 Task: Look for vegan products in the category "Prepared Meals".
Action: Mouse moved to (279, 114)
Screenshot: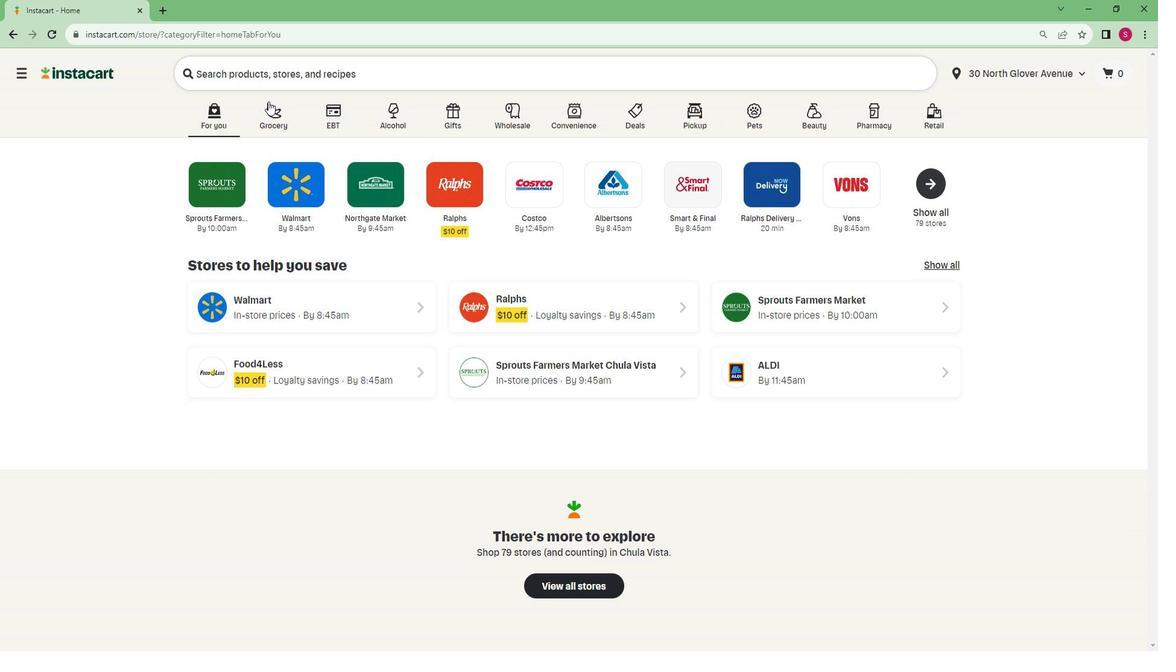 
Action: Mouse pressed left at (279, 114)
Screenshot: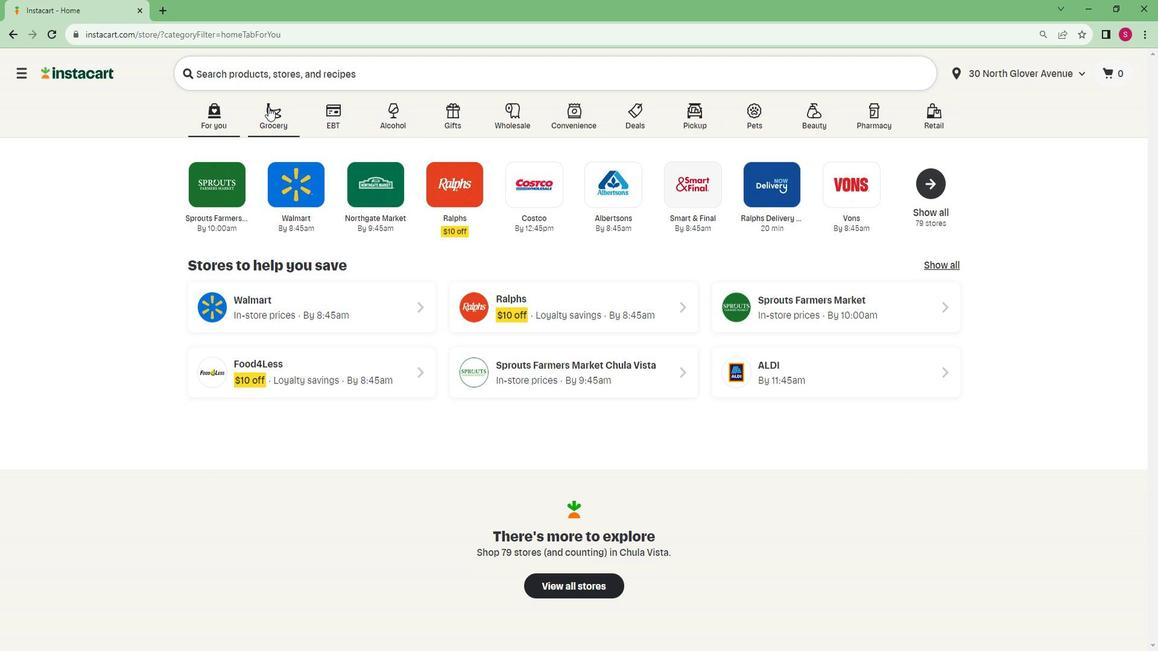 
Action: Mouse moved to (310, 346)
Screenshot: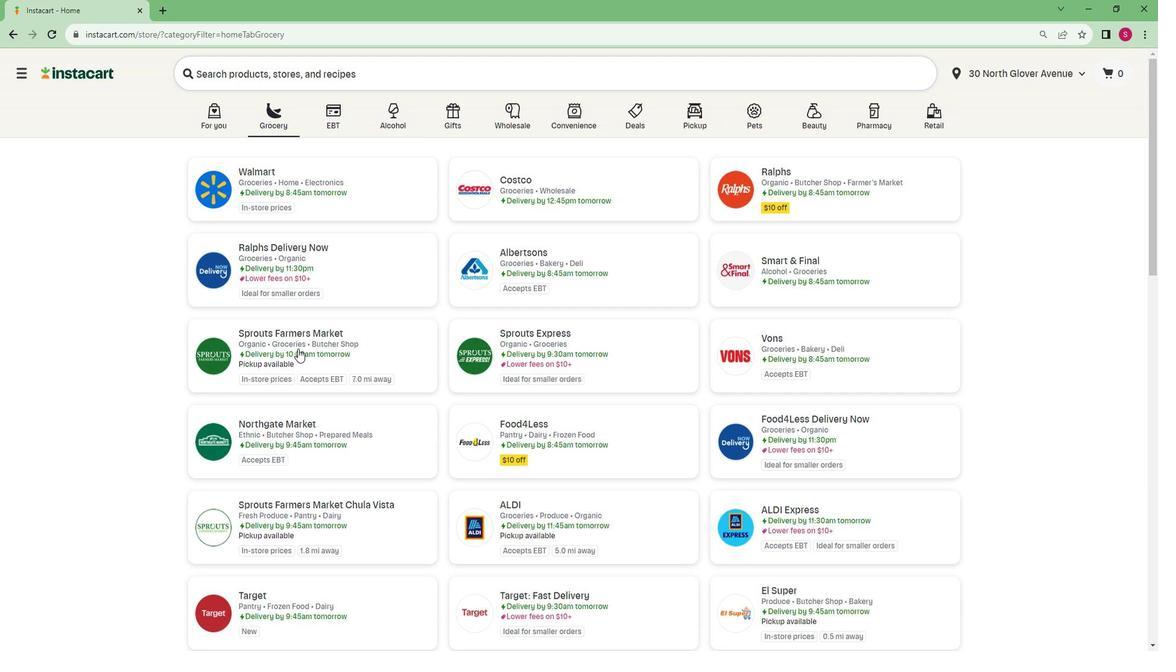 
Action: Mouse pressed left at (310, 346)
Screenshot: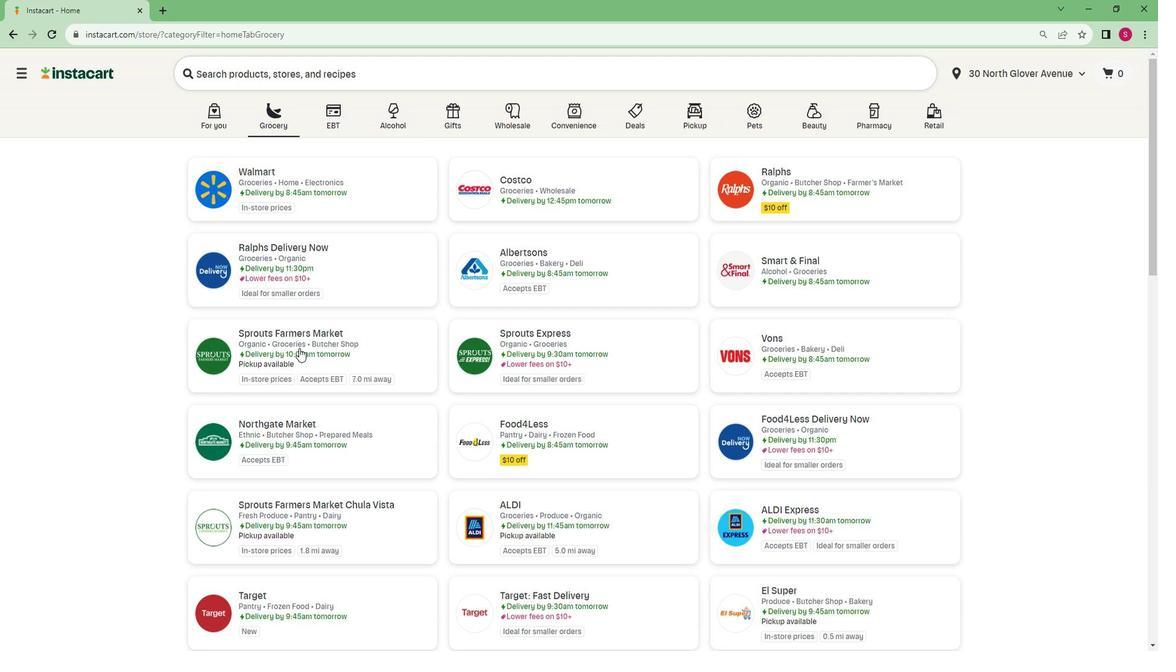 
Action: Mouse moved to (117, 484)
Screenshot: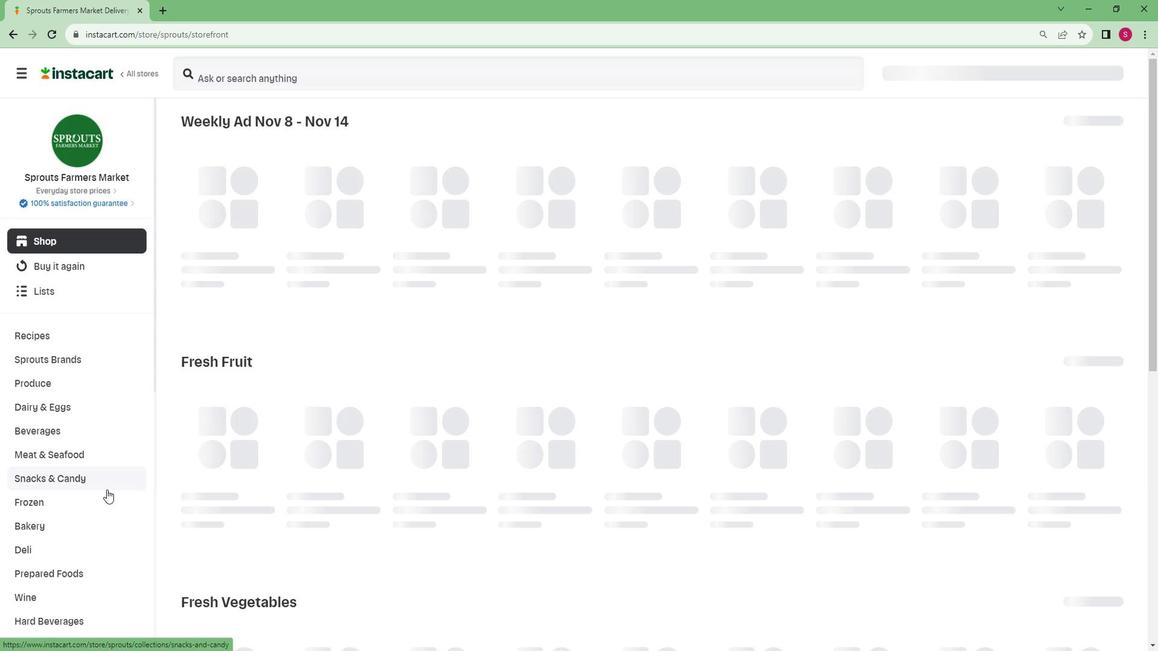 
Action: Mouse scrolled (117, 483) with delta (0, 0)
Screenshot: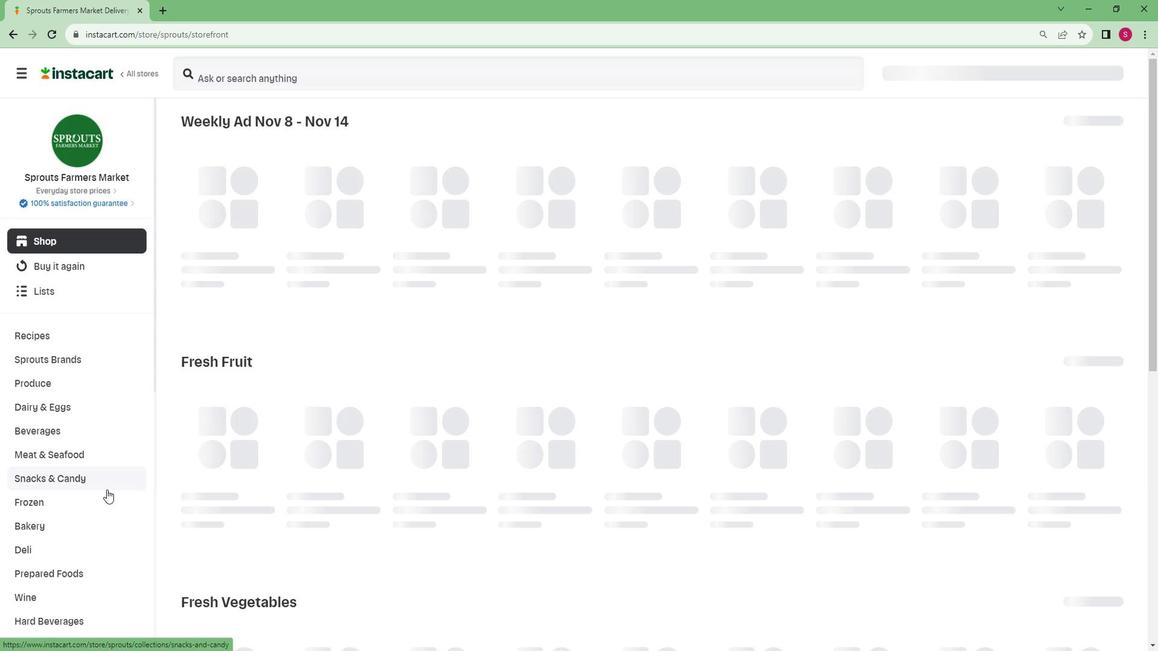 
Action: Mouse moved to (113, 486)
Screenshot: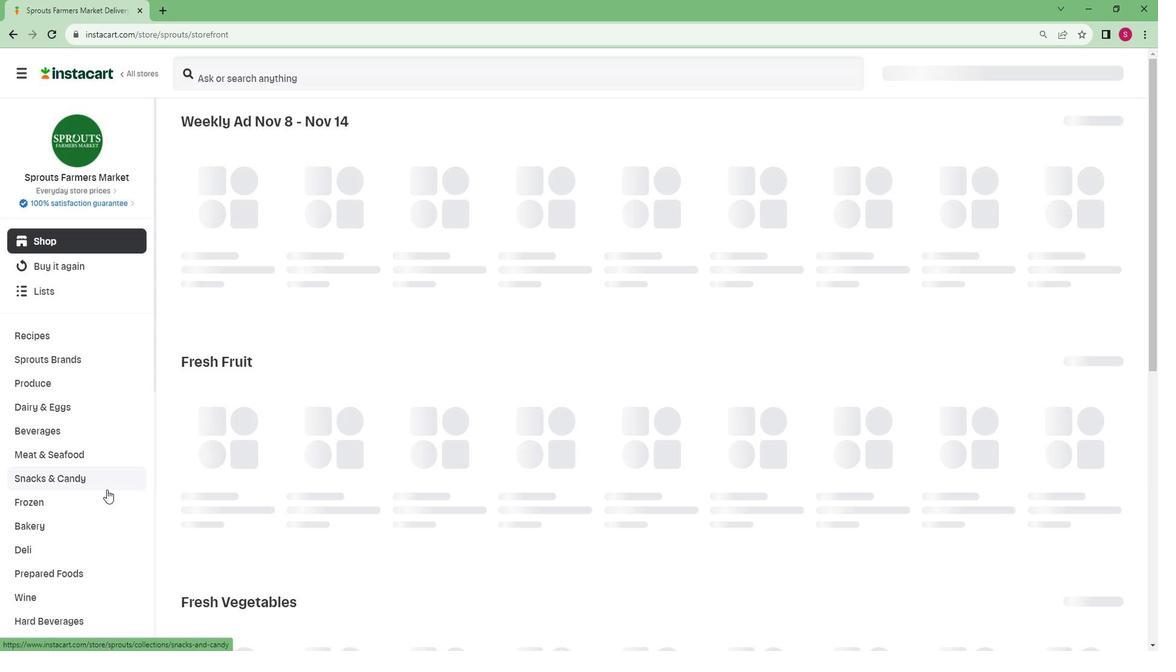 
Action: Mouse scrolled (113, 485) with delta (0, 0)
Screenshot: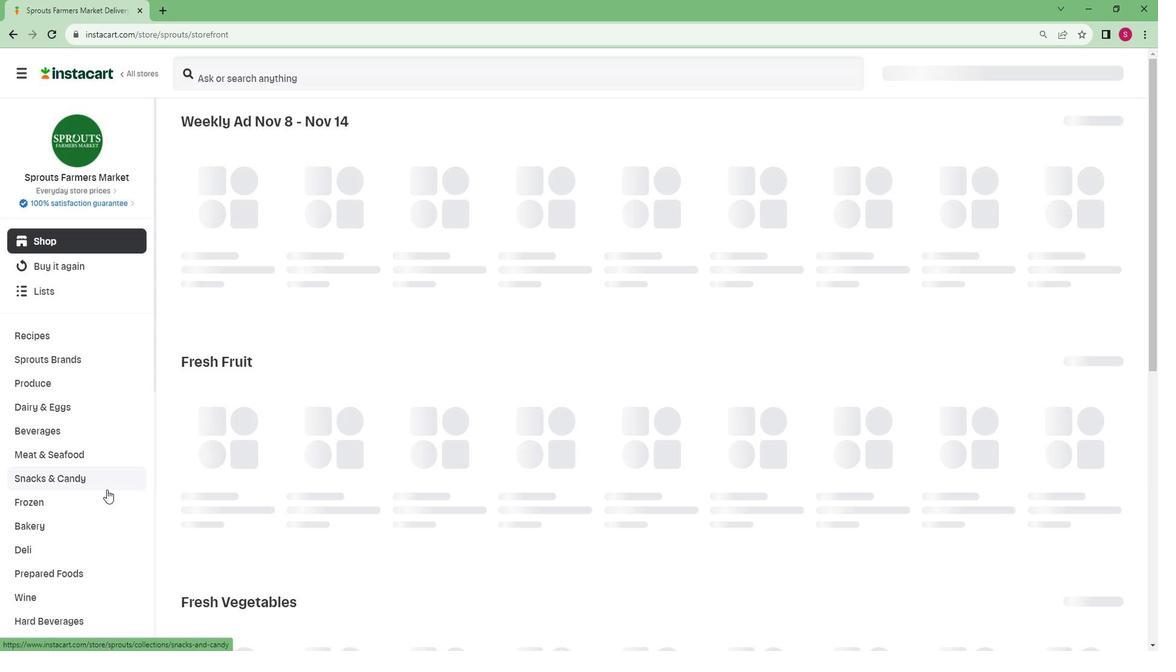 
Action: Mouse moved to (112, 487)
Screenshot: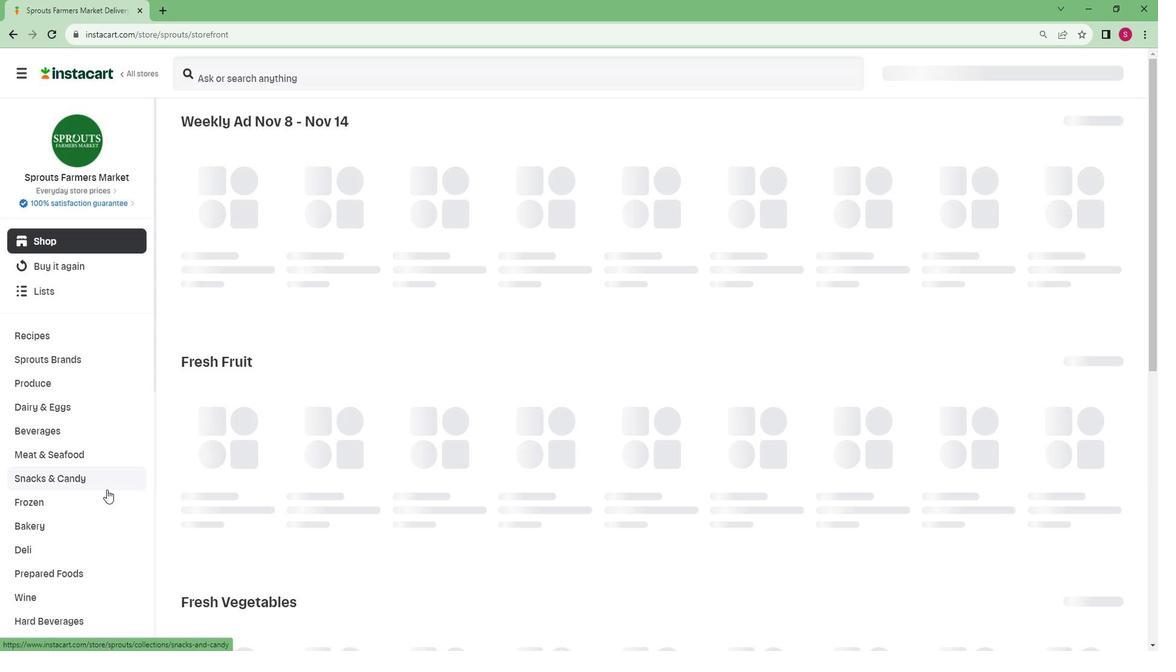 
Action: Mouse scrolled (112, 486) with delta (0, 0)
Screenshot: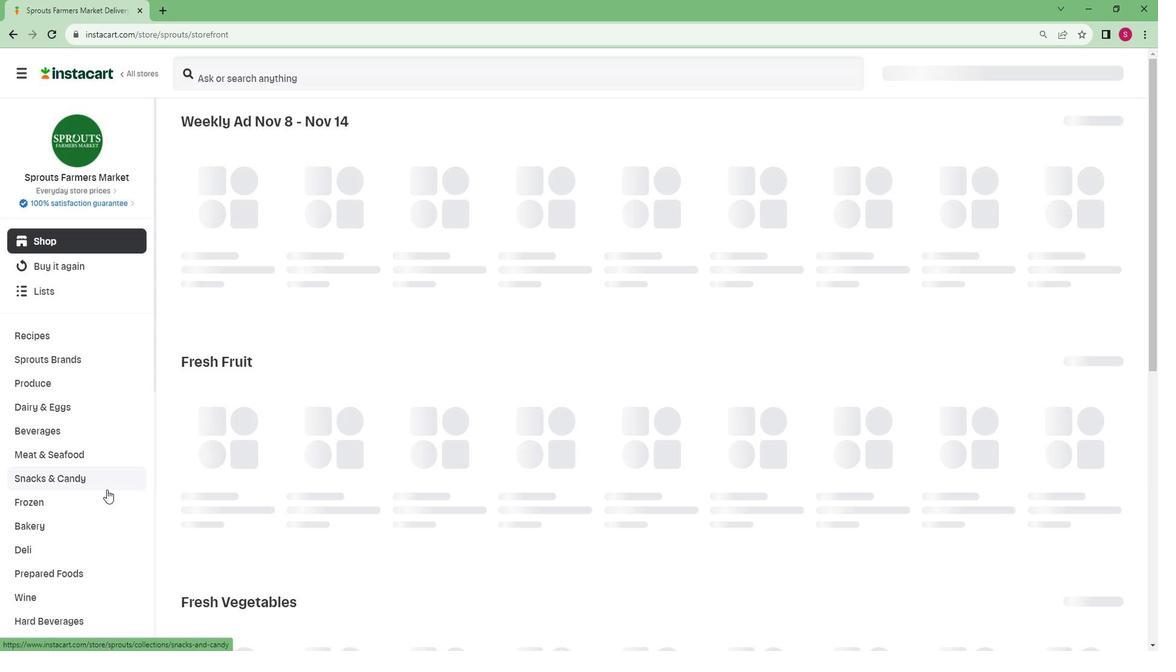 
Action: Mouse moved to (112, 487)
Screenshot: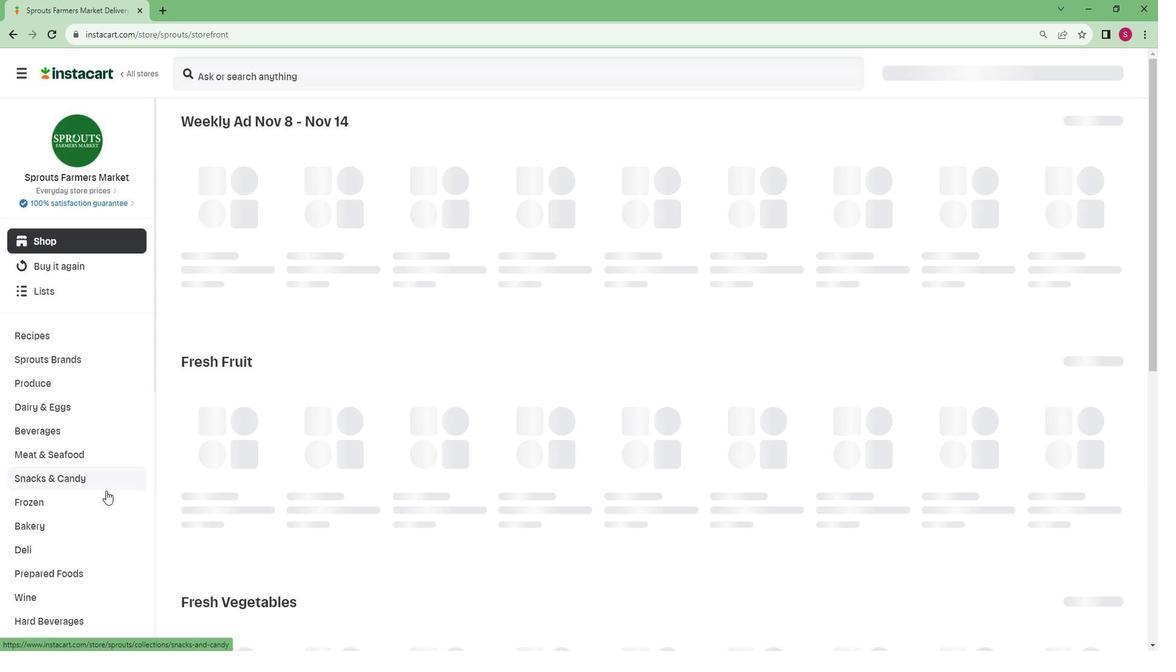
Action: Mouse scrolled (112, 486) with delta (0, 0)
Screenshot: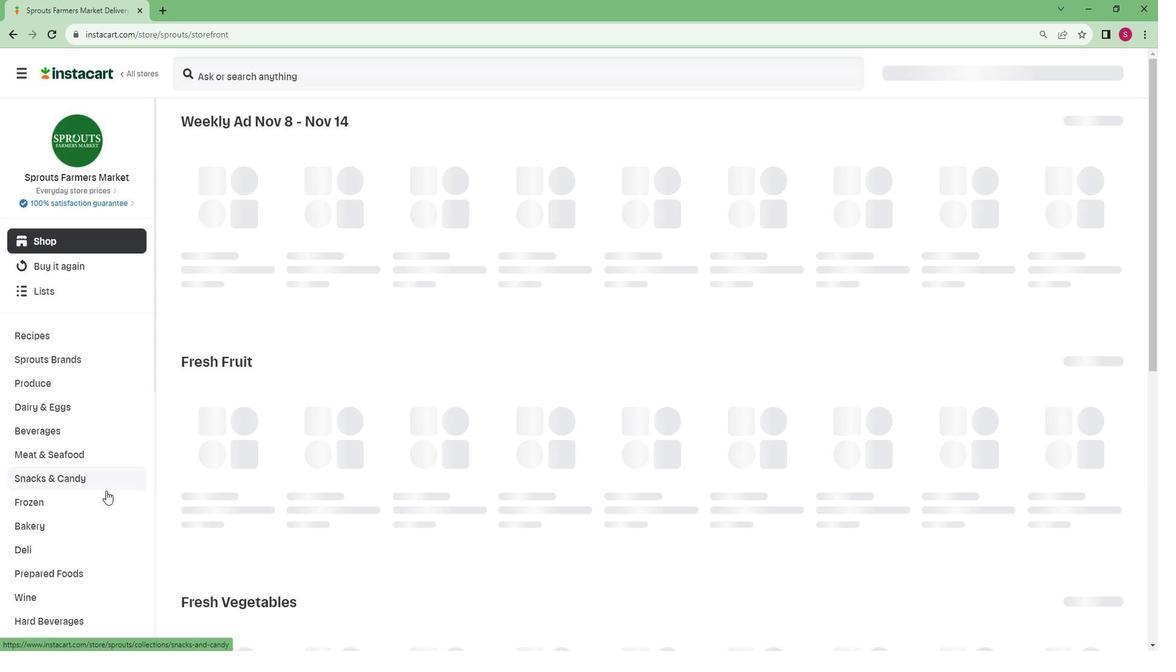 
Action: Mouse moved to (111, 487)
Screenshot: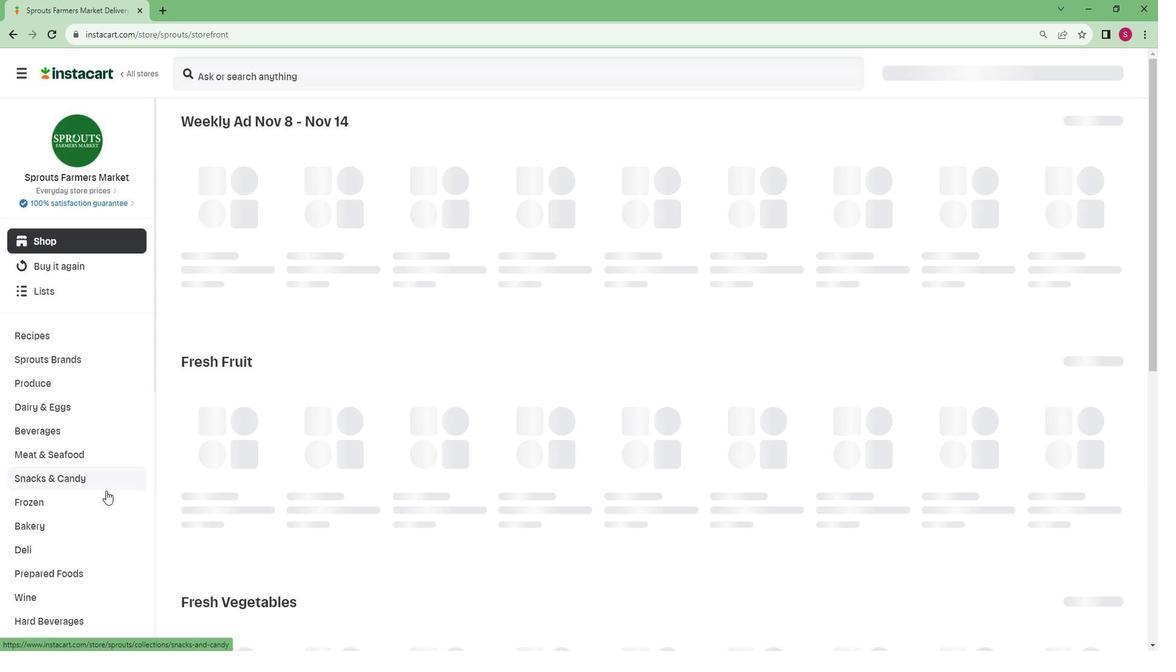 
Action: Mouse scrolled (111, 486) with delta (0, 0)
Screenshot: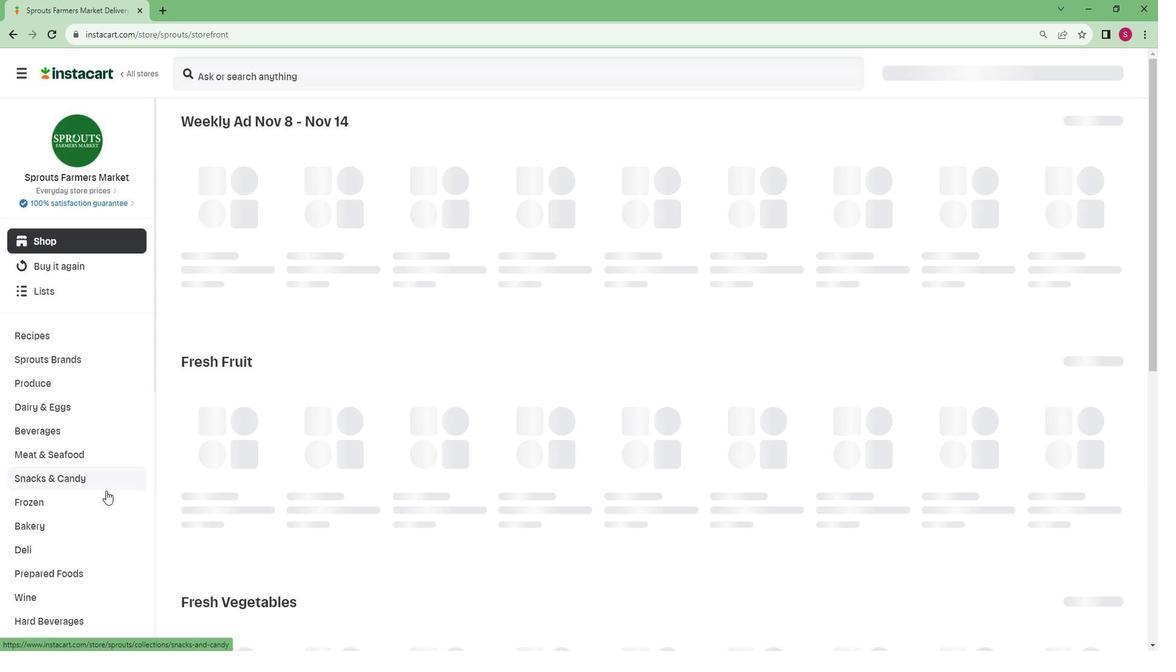 
Action: Mouse scrolled (111, 486) with delta (0, 0)
Screenshot: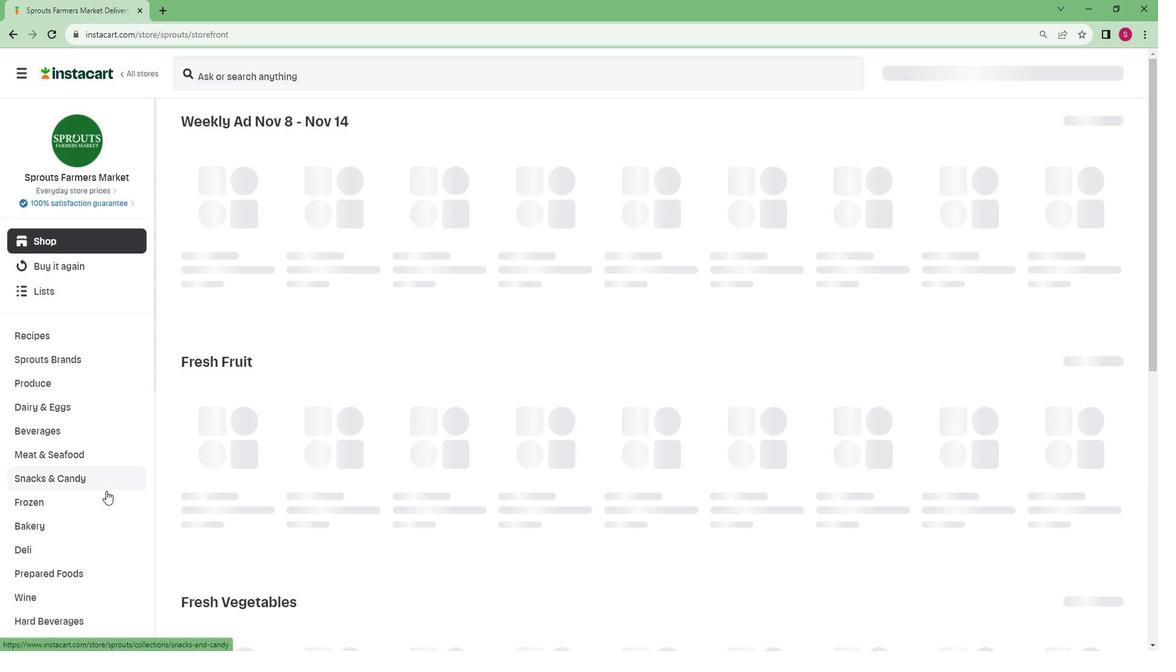 
Action: Mouse moved to (109, 484)
Screenshot: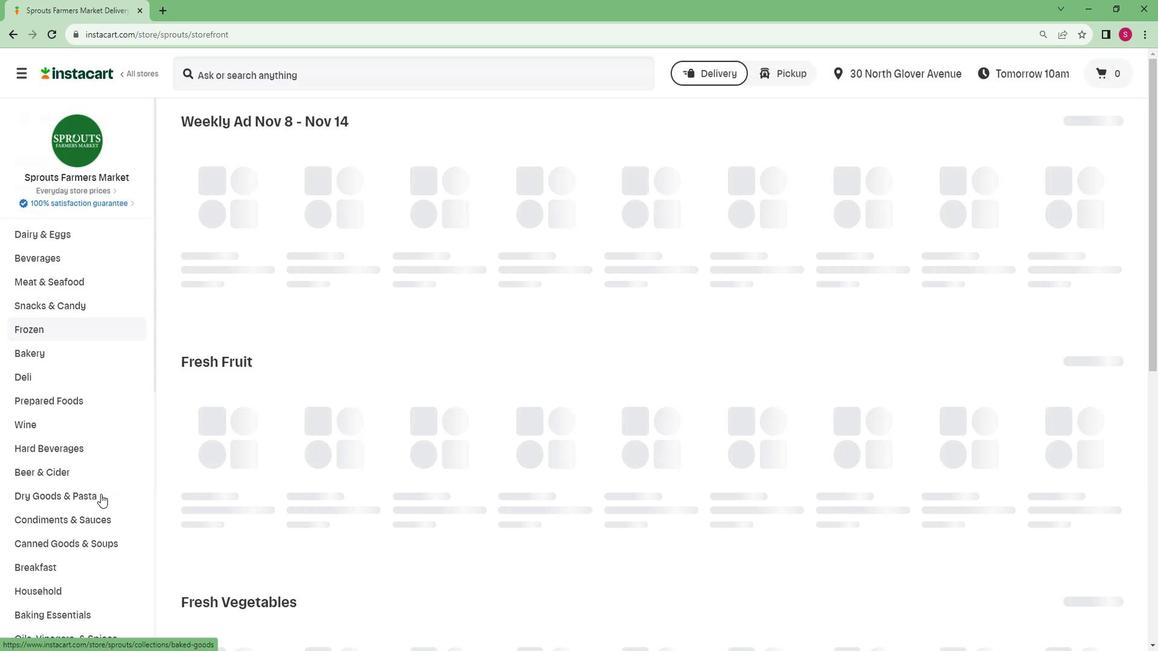 
Action: Mouse scrolled (109, 483) with delta (0, 0)
Screenshot: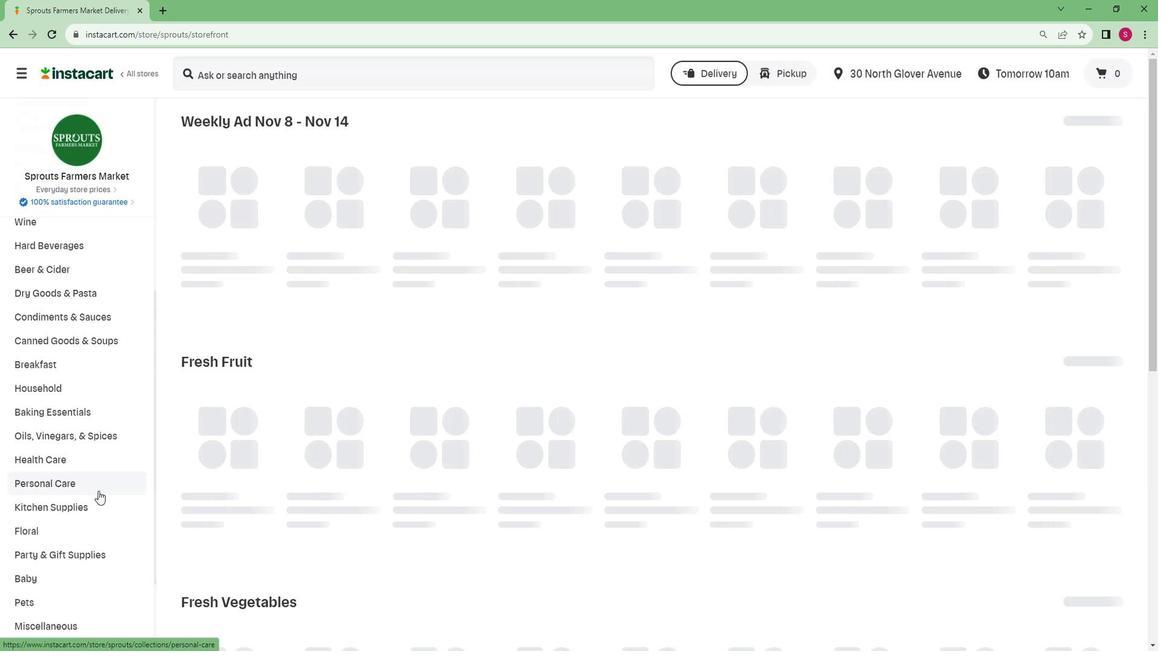 
Action: Mouse scrolled (109, 483) with delta (0, 0)
Screenshot: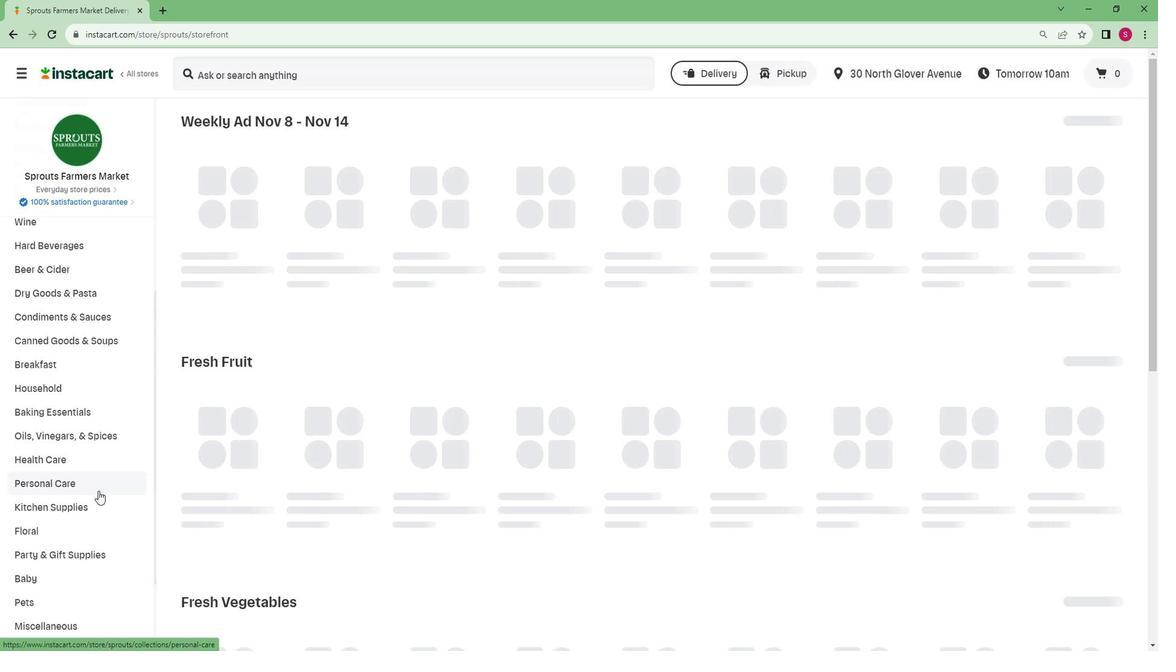 
Action: Mouse scrolled (109, 483) with delta (0, 0)
Screenshot: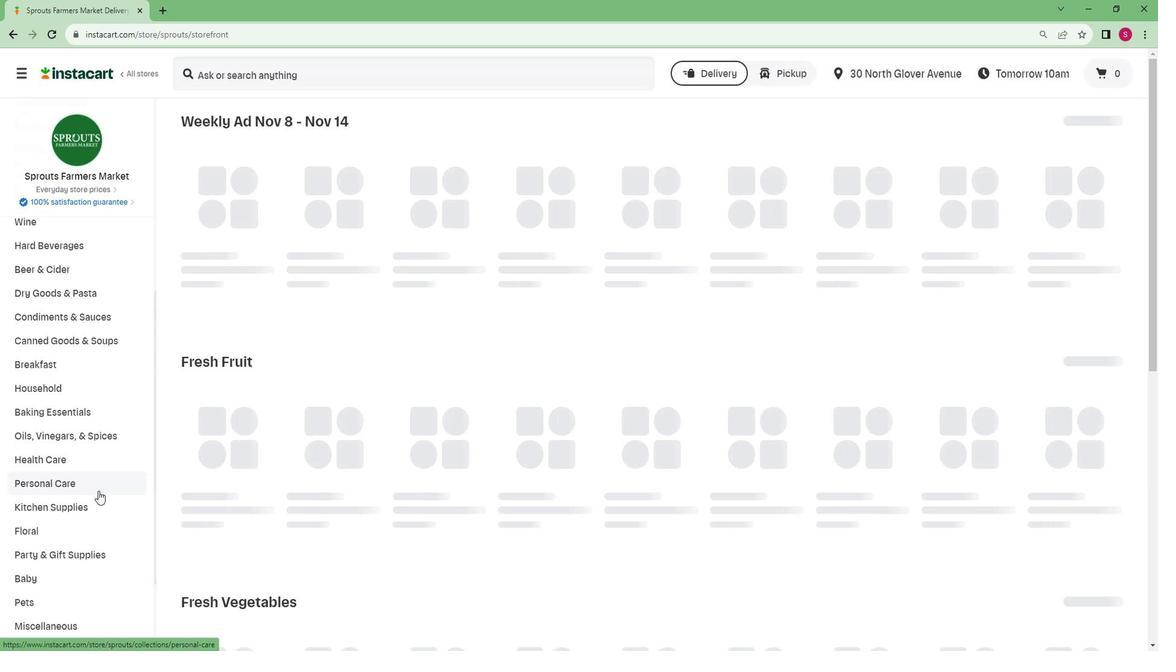 
Action: Mouse scrolled (109, 483) with delta (0, 0)
Screenshot: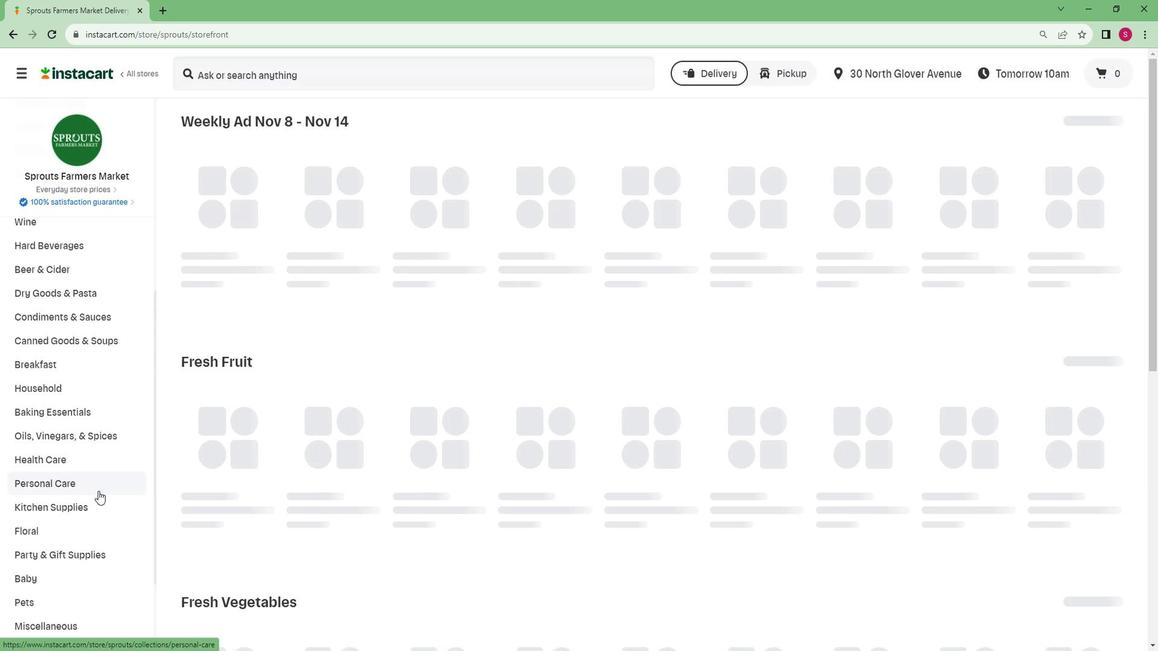 
Action: Mouse scrolled (109, 483) with delta (0, 0)
Screenshot: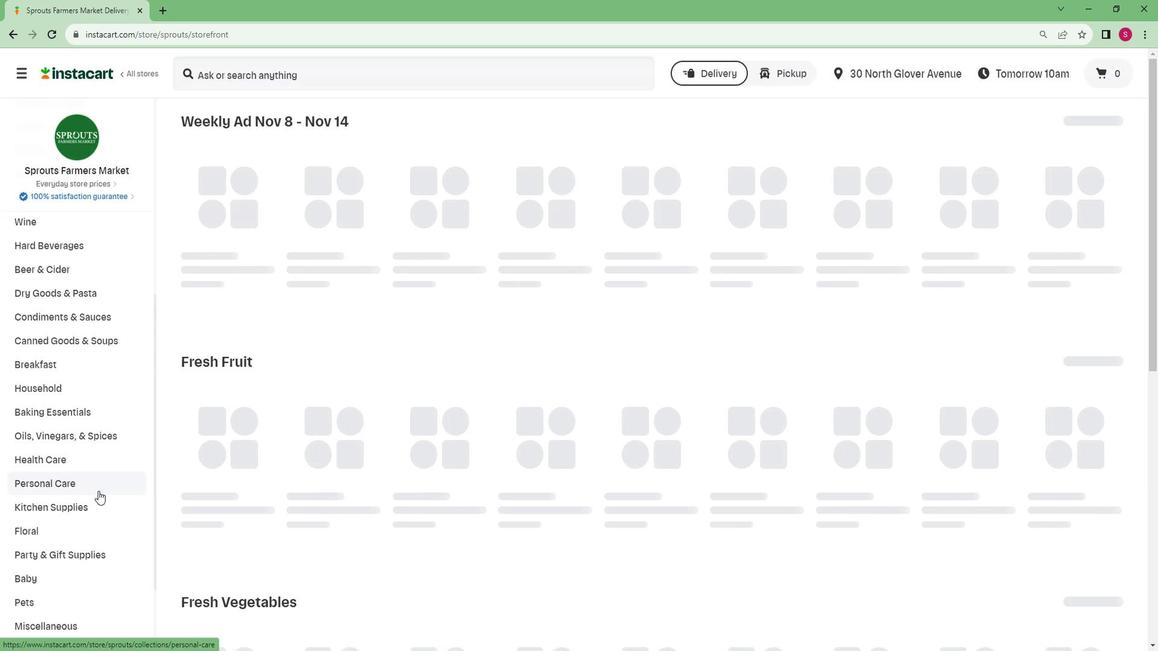 
Action: Mouse scrolled (109, 483) with delta (0, 0)
Screenshot: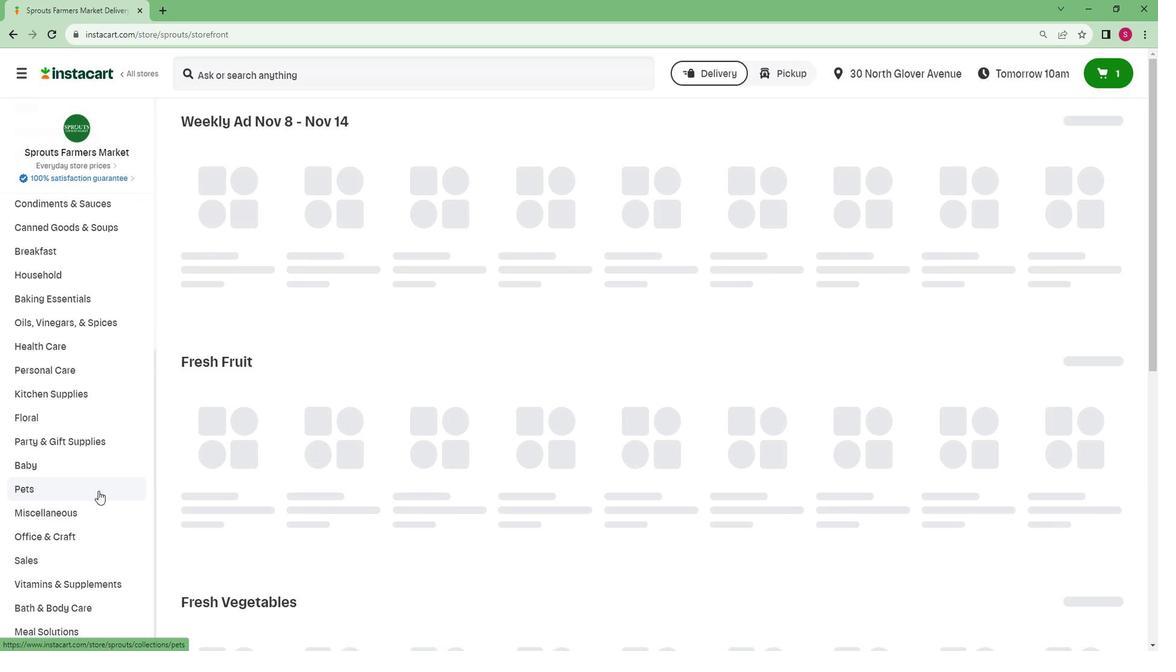 
Action: Mouse scrolled (109, 483) with delta (0, 0)
Screenshot: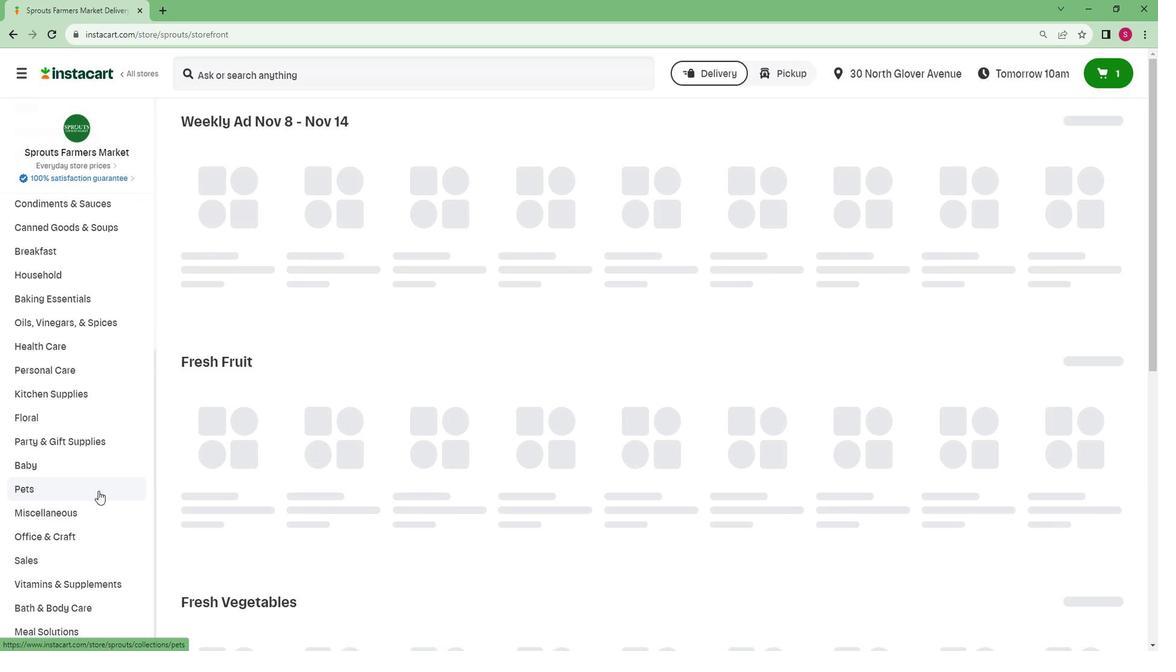 
Action: Mouse scrolled (109, 483) with delta (0, 0)
Screenshot: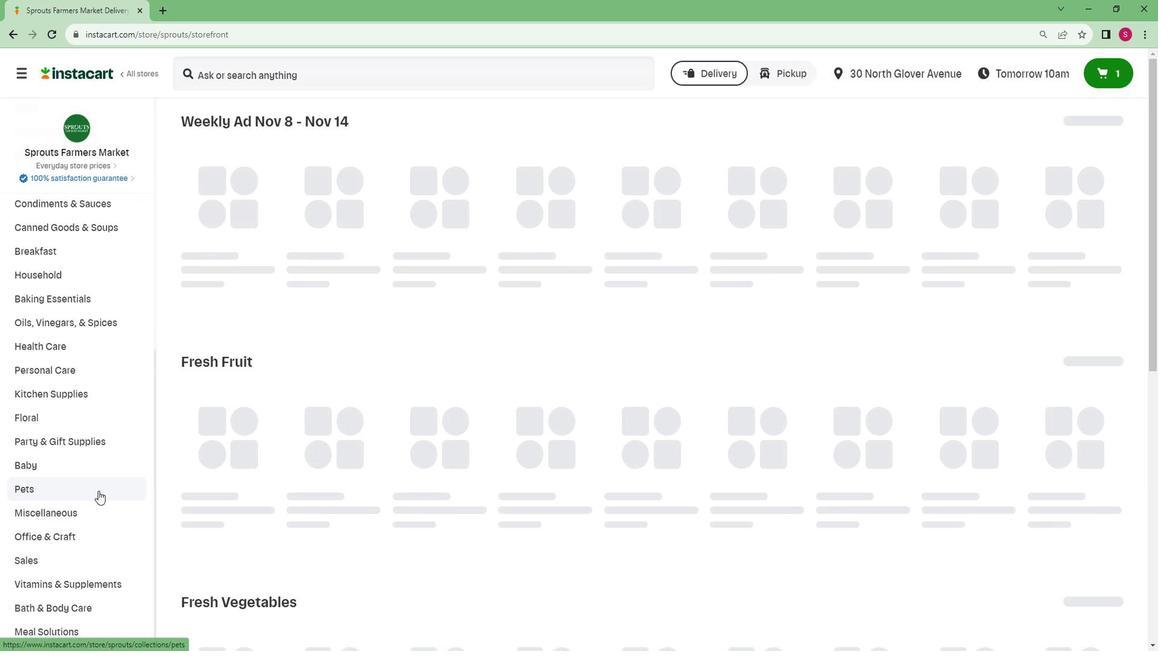 
Action: Mouse moved to (47, 619)
Screenshot: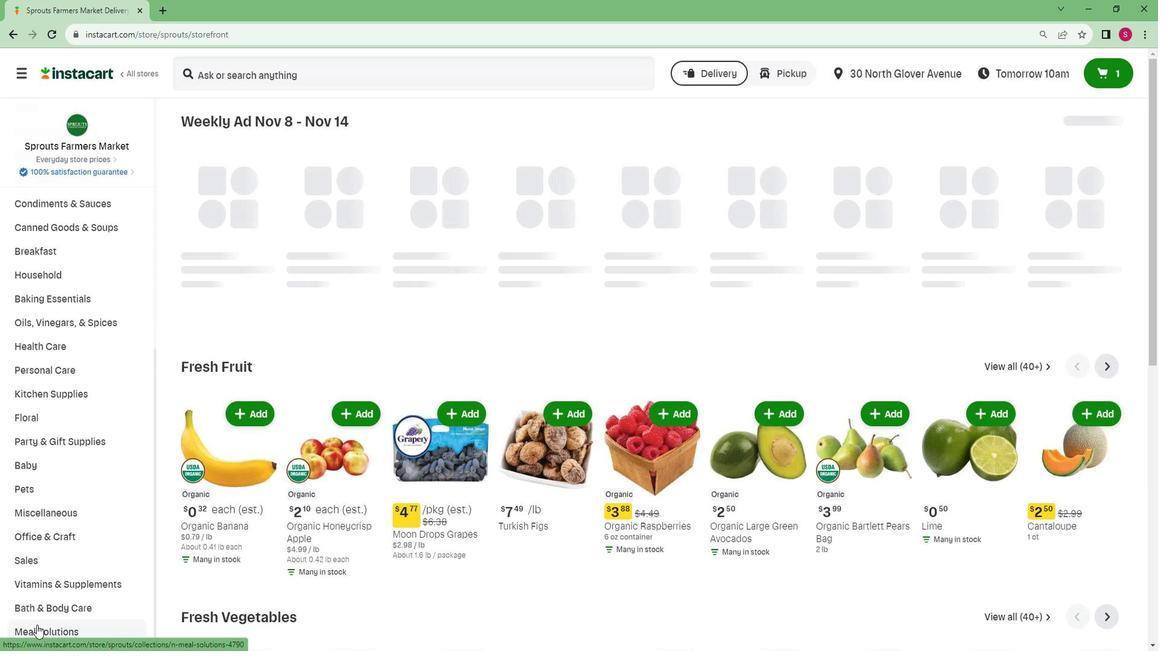 
Action: Mouse pressed left at (47, 619)
Screenshot: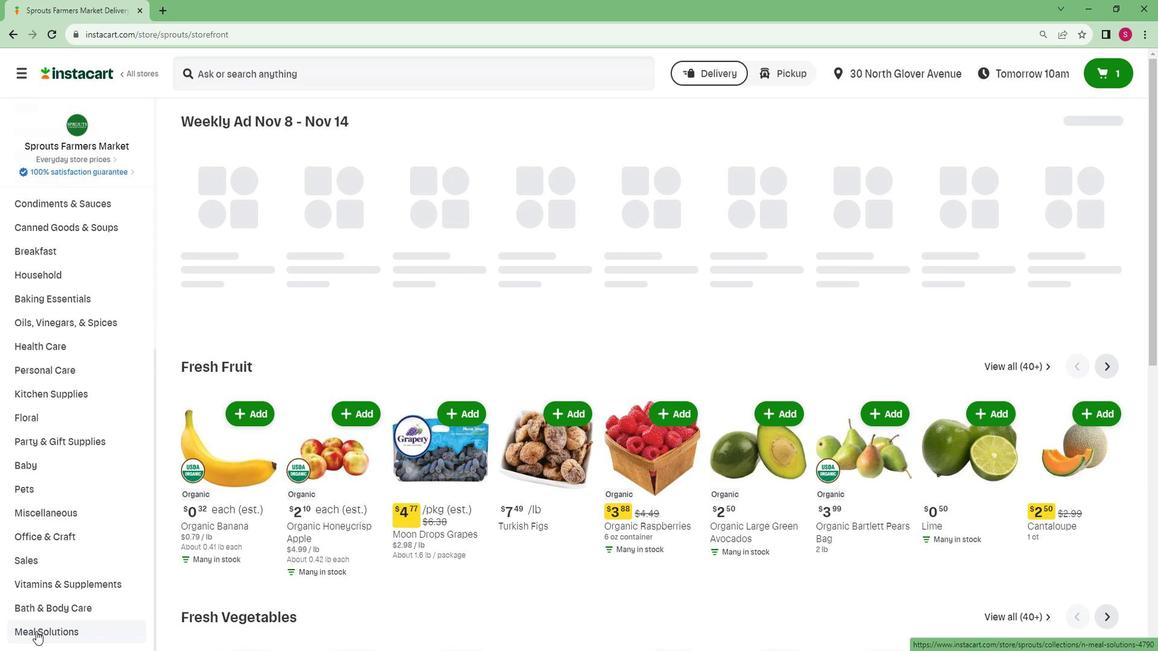 
Action: Mouse moved to (65, 587)
Screenshot: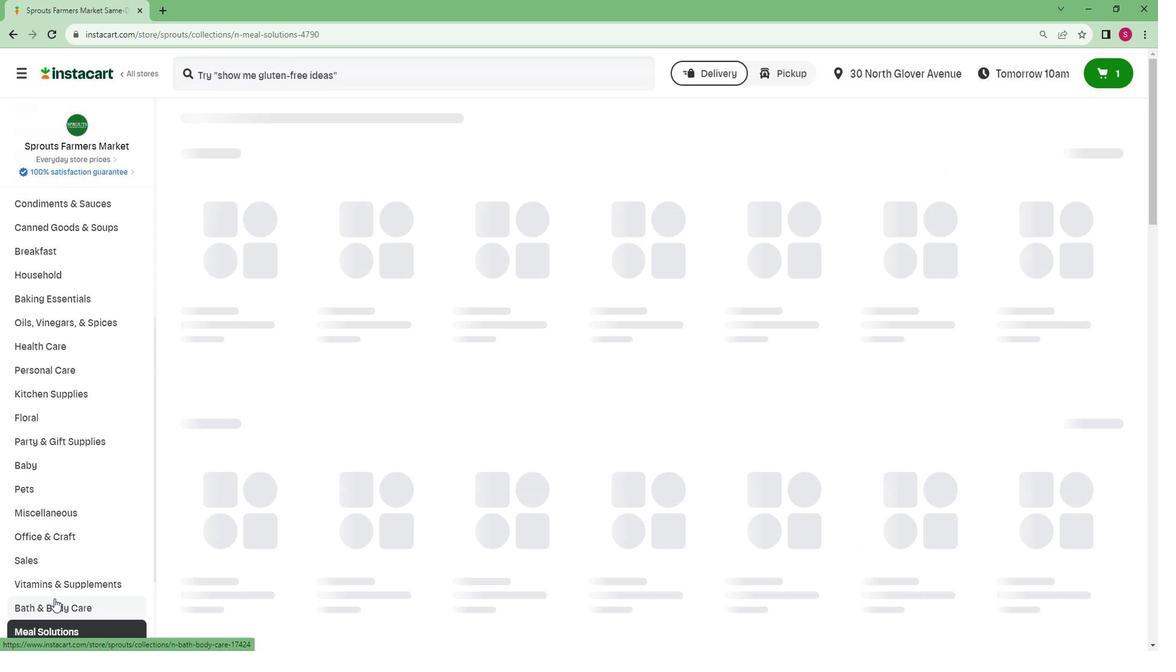 
Action: Mouse scrolled (65, 587) with delta (0, 0)
Screenshot: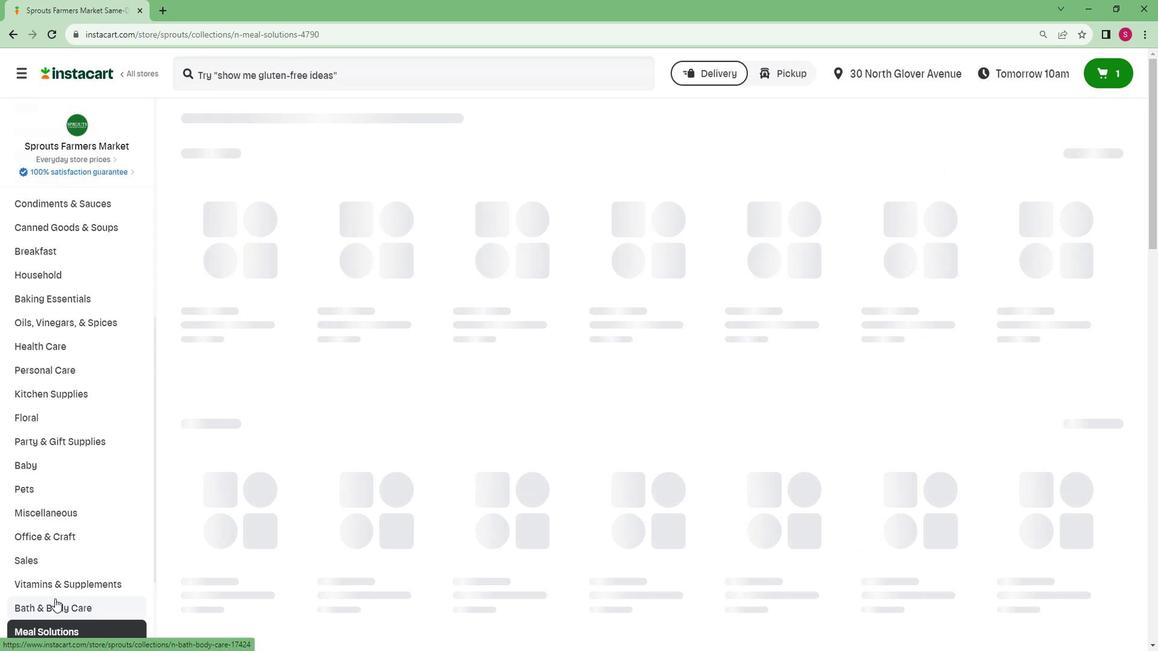 
Action: Mouse scrolled (65, 587) with delta (0, 0)
Screenshot: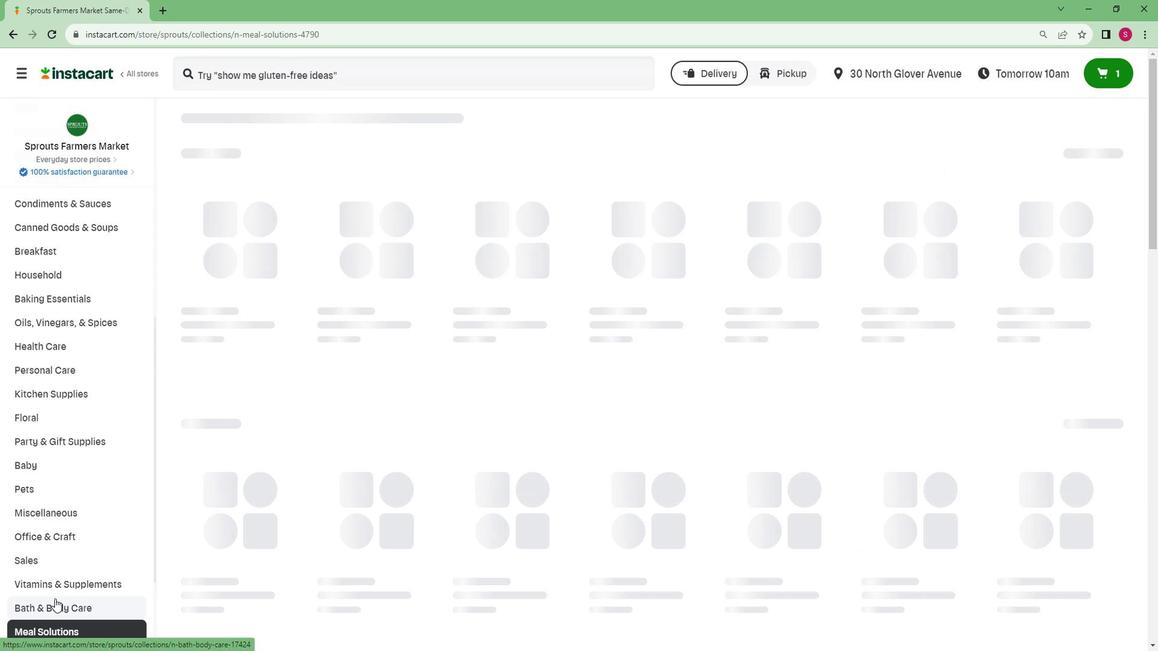 
Action: Mouse scrolled (65, 587) with delta (0, 0)
Screenshot: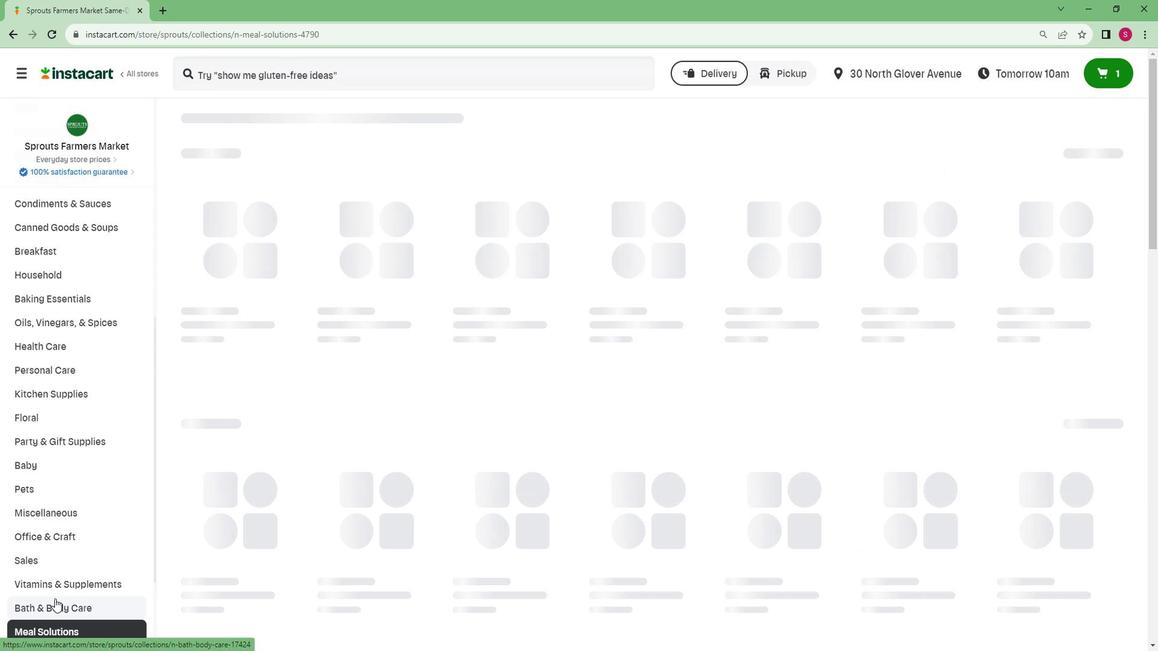 
Action: Mouse scrolled (65, 587) with delta (0, 0)
Screenshot: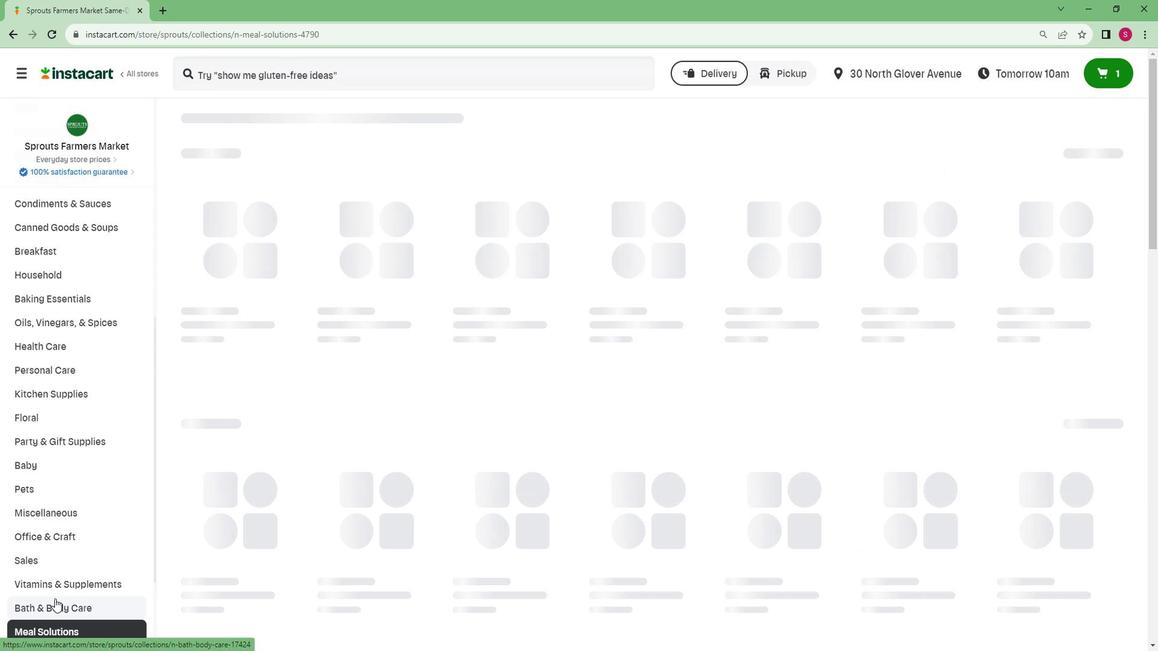 
Action: Mouse scrolled (65, 587) with delta (0, 0)
Screenshot: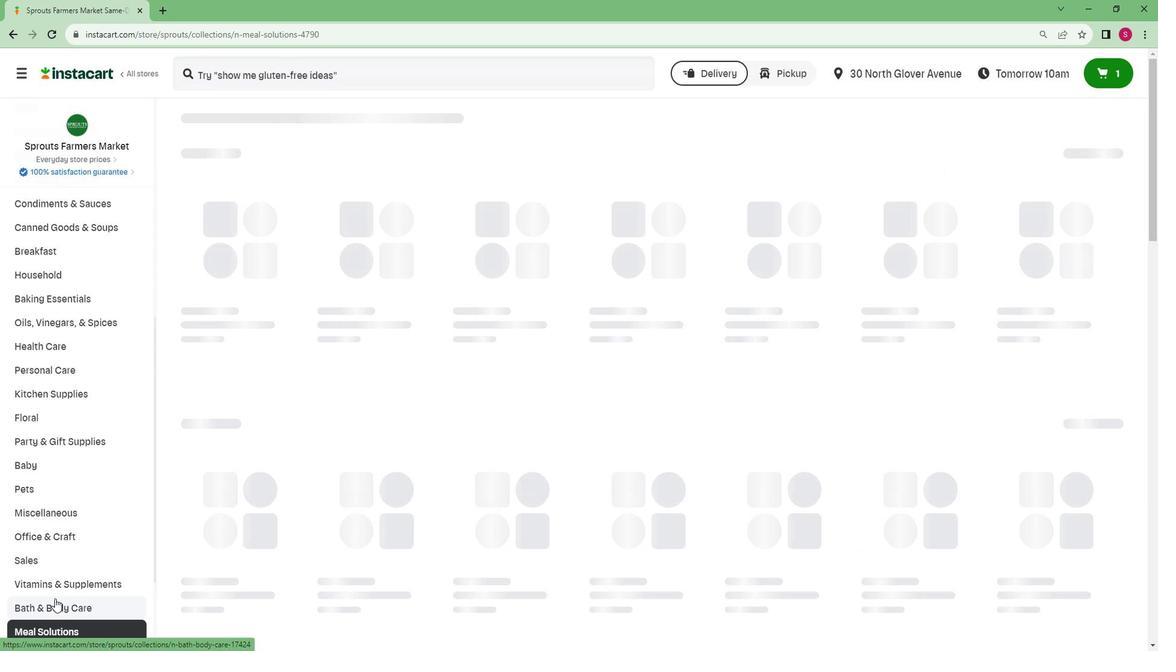 
Action: Mouse moved to (72, 551)
Screenshot: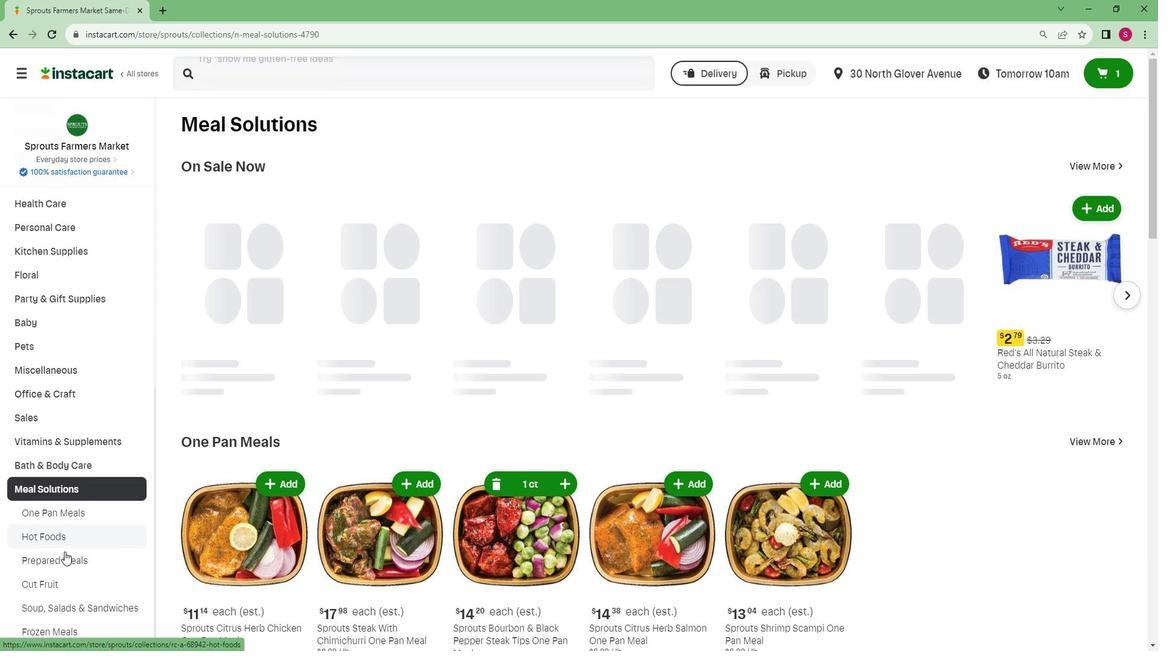 
Action: Mouse pressed left at (72, 551)
Screenshot: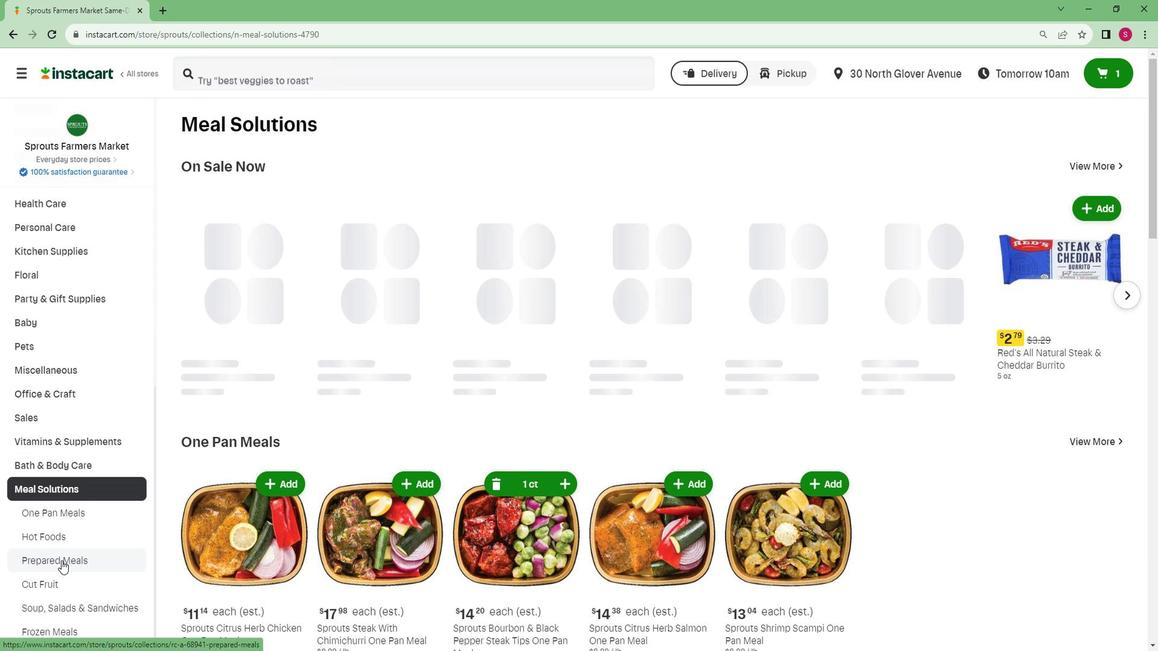 
Action: Mouse moved to (339, 173)
Screenshot: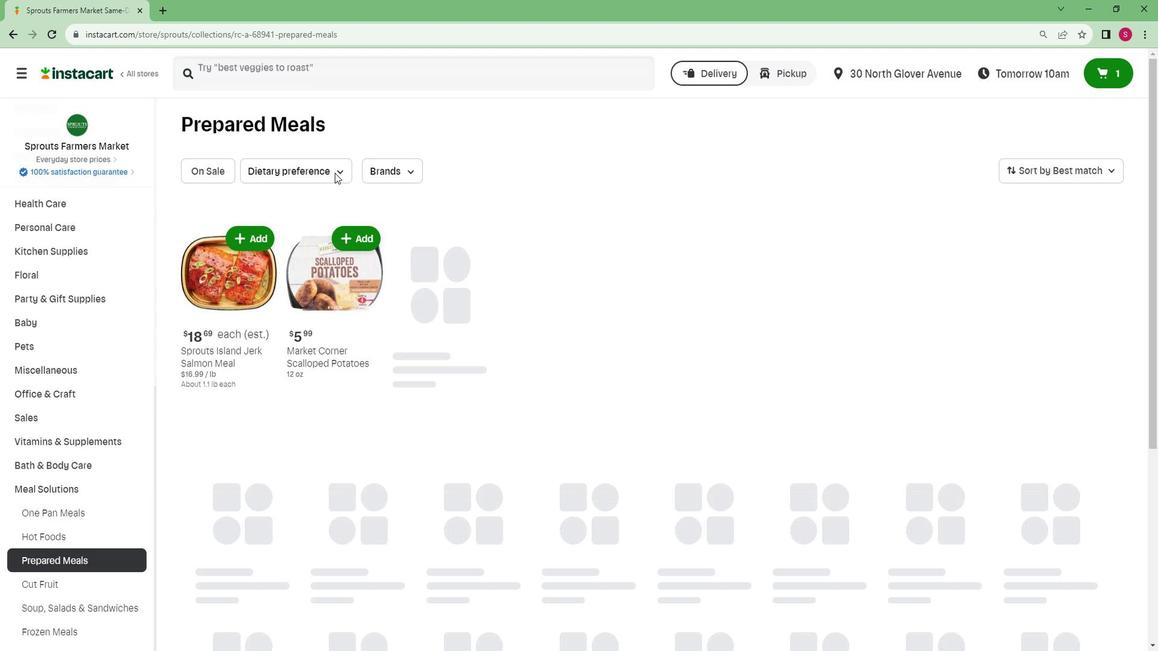 
Action: Mouse pressed left at (339, 173)
Screenshot: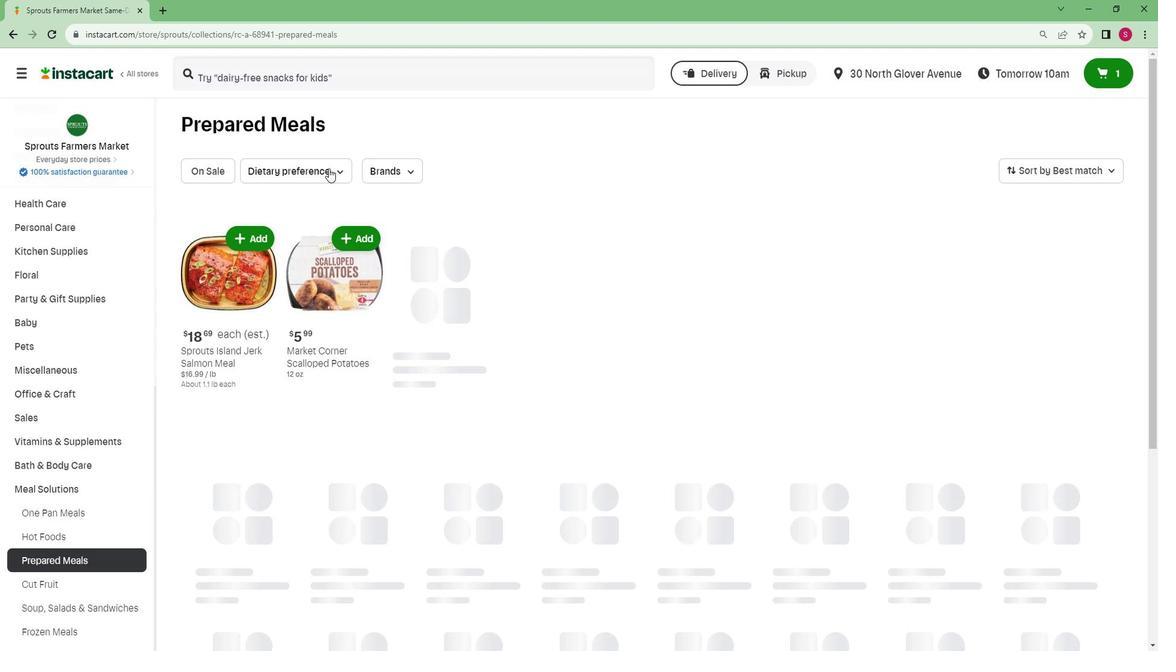 
Action: Mouse moved to (330, 240)
Screenshot: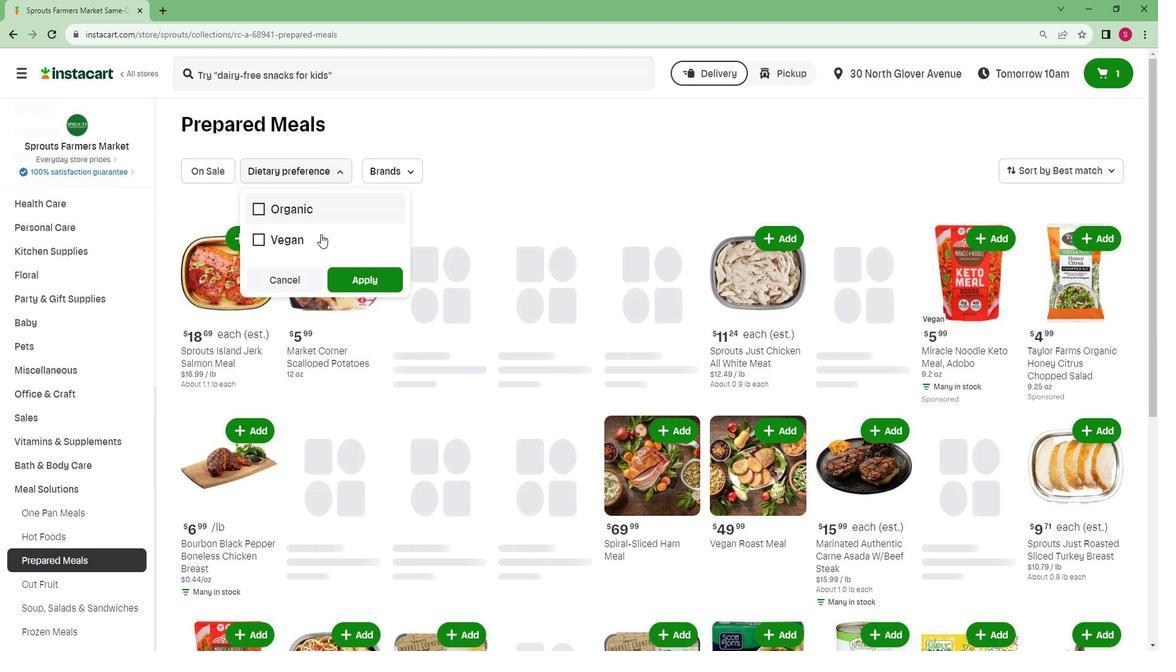 
Action: Mouse pressed left at (330, 240)
Screenshot: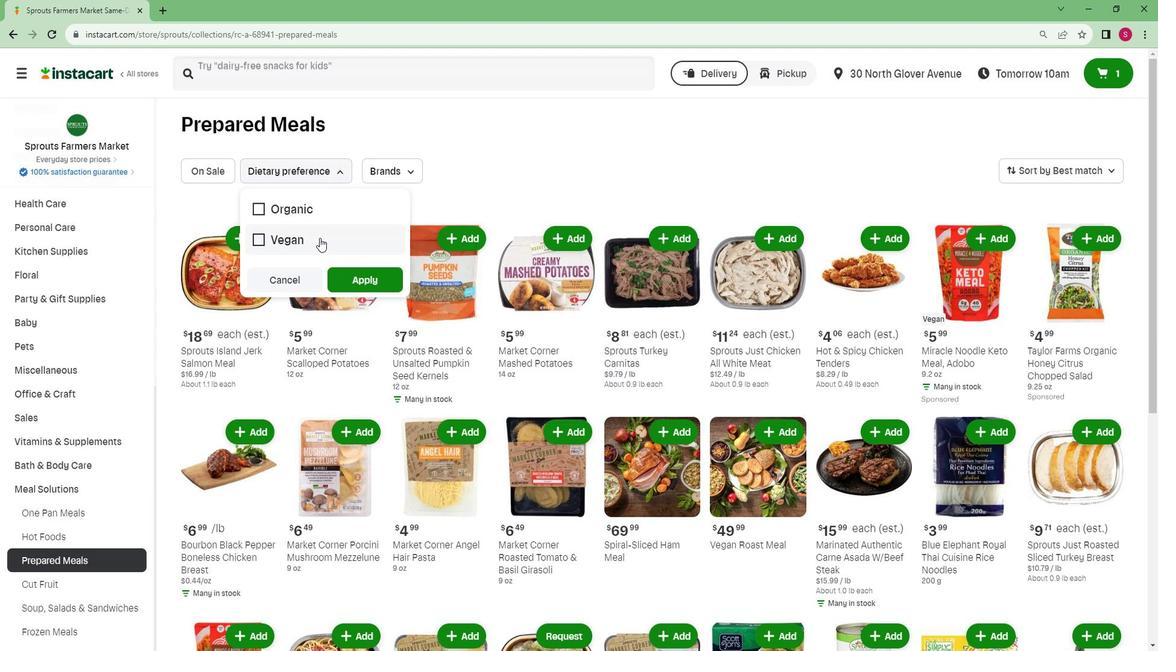 
Action: Mouse moved to (376, 289)
Screenshot: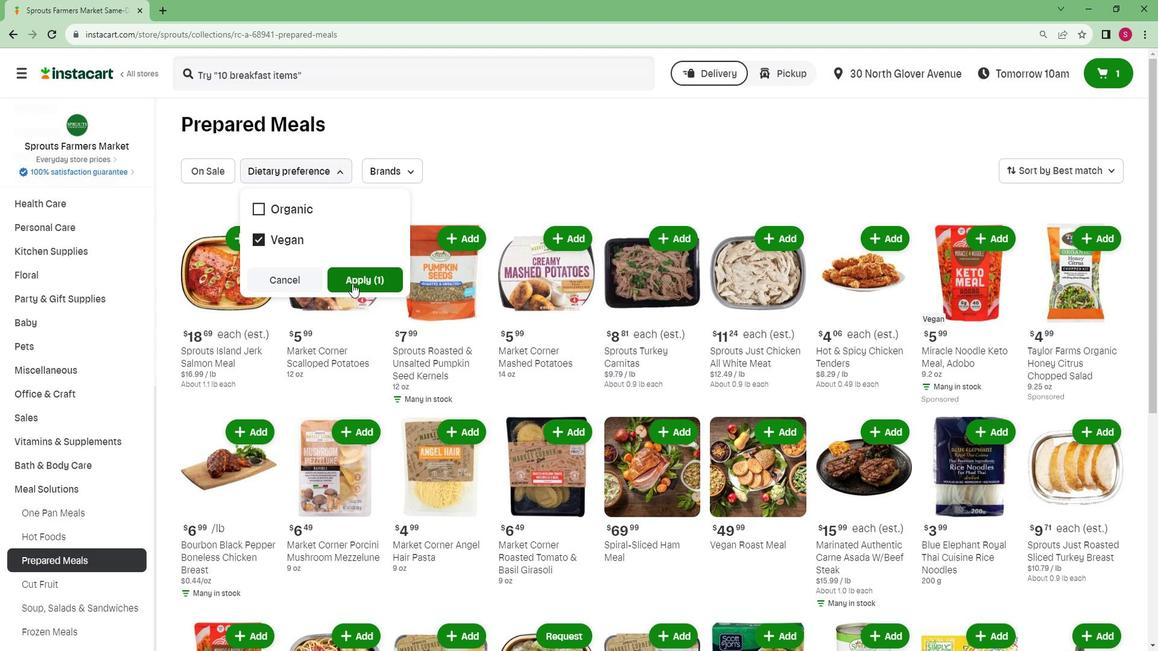 
Action: Mouse pressed left at (376, 289)
Screenshot: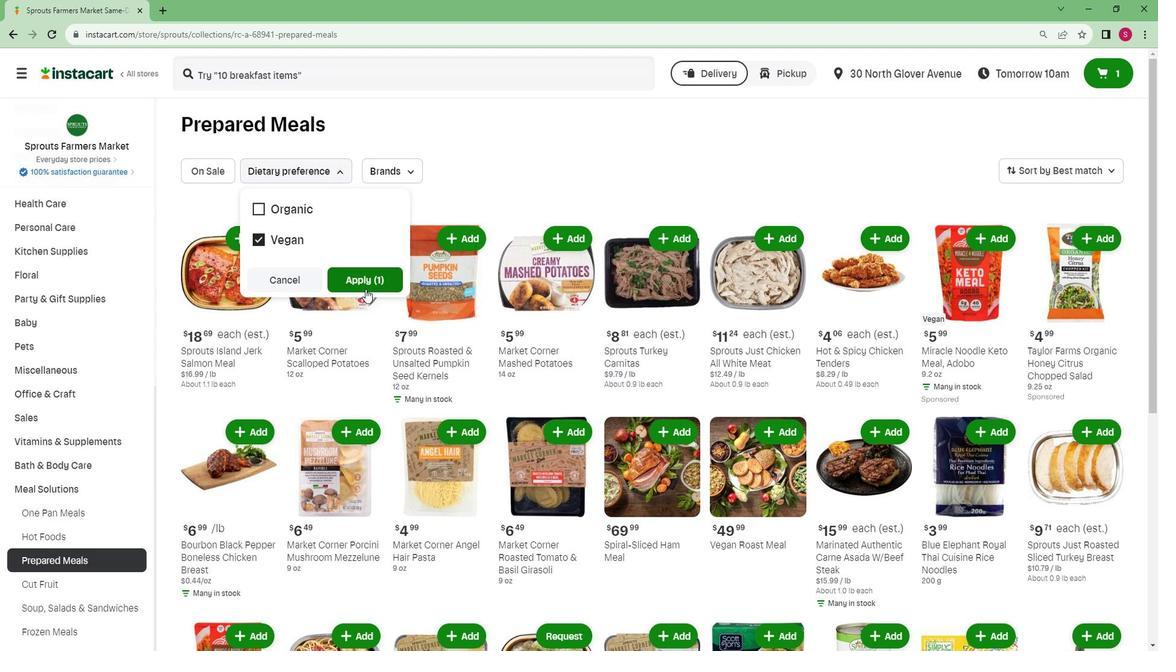 
